 Task: View education extensions.
Action: Mouse moved to (1259, 56)
Screenshot: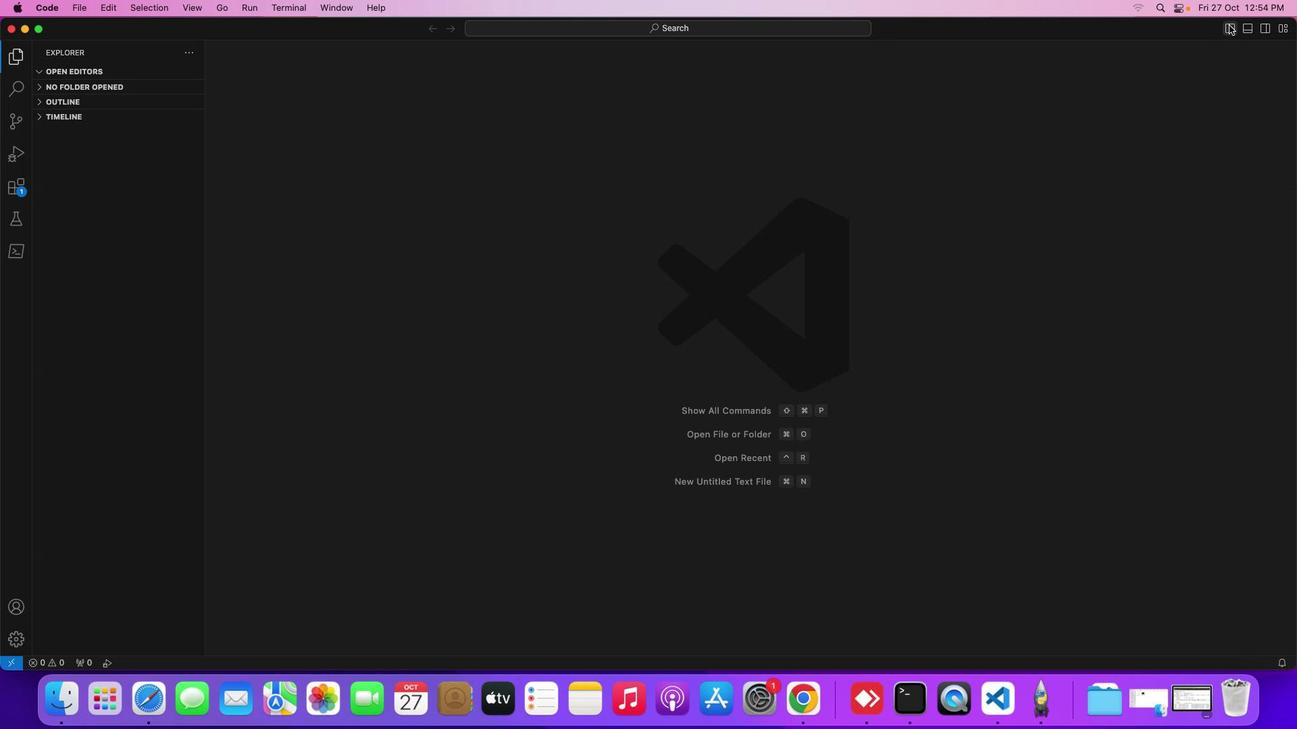 
Action: Mouse pressed left at (1259, 56)
Screenshot: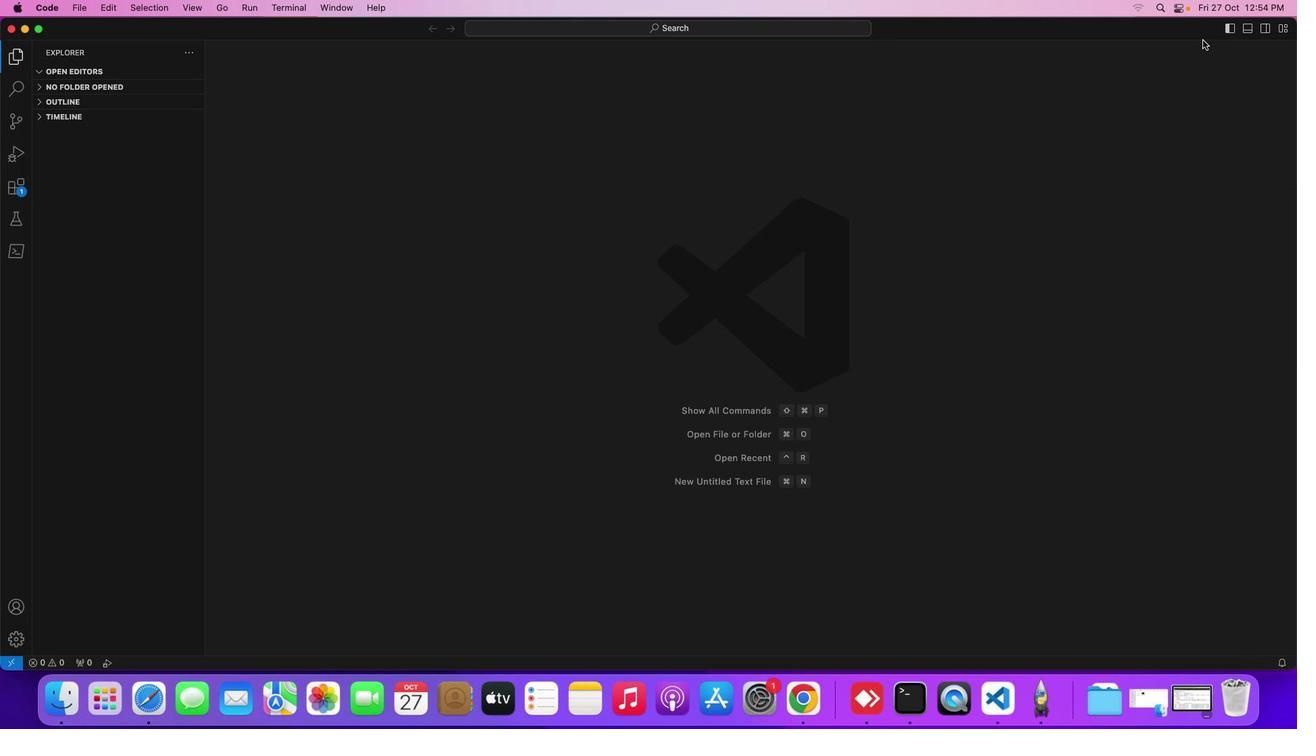 
Action: Mouse moved to (49, 218)
Screenshot: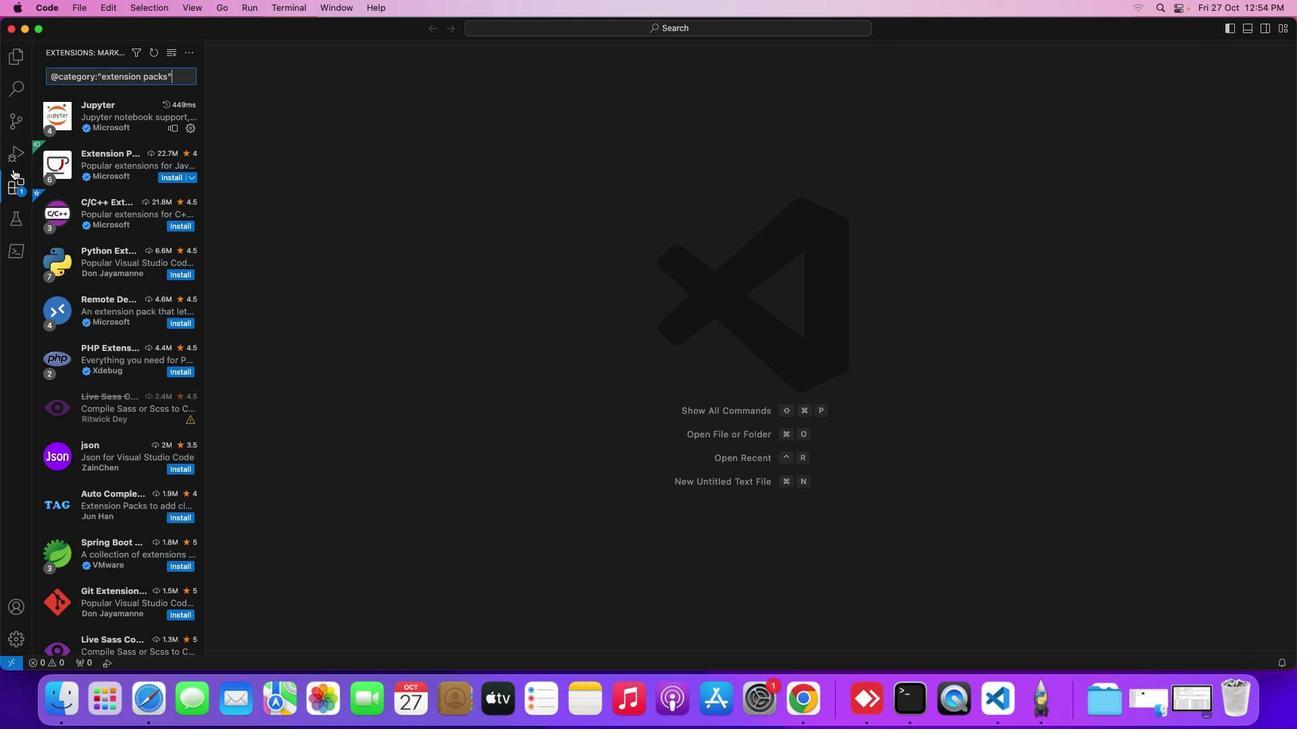 
Action: Mouse pressed left at (49, 218)
Screenshot: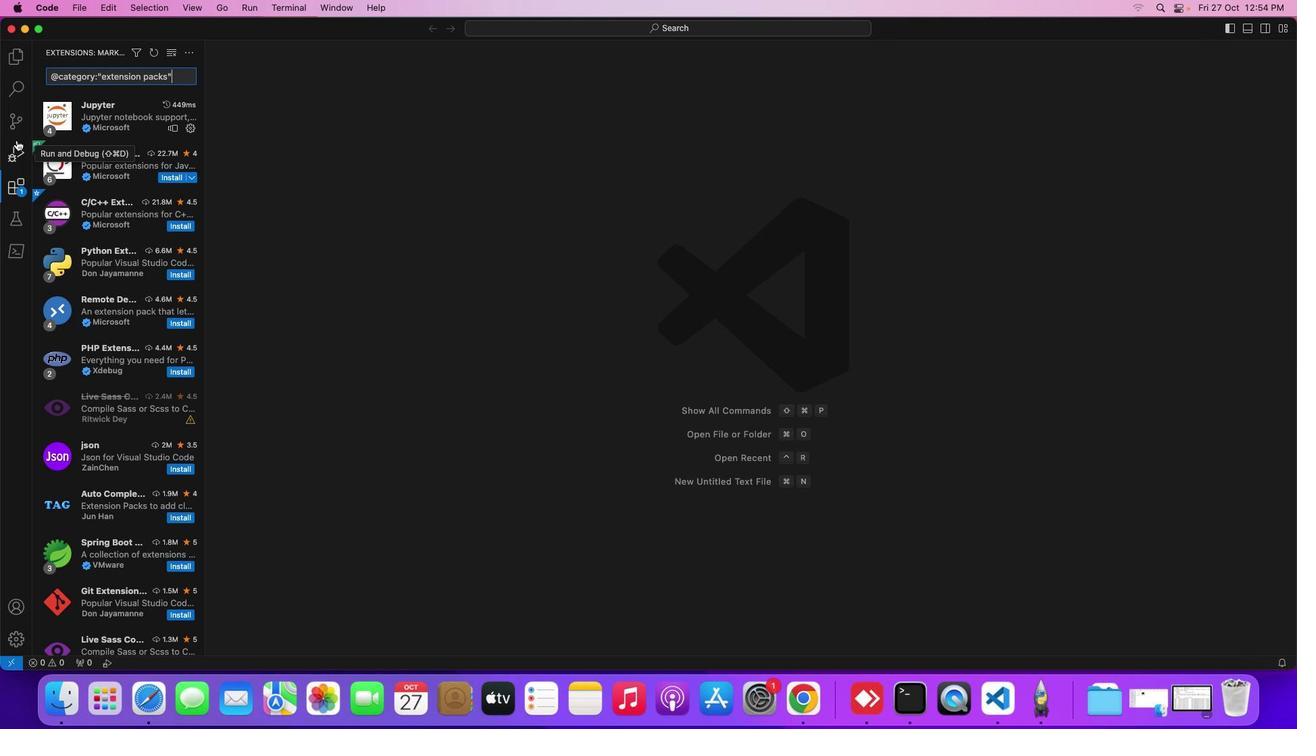 
Action: Mouse moved to (172, 84)
Screenshot: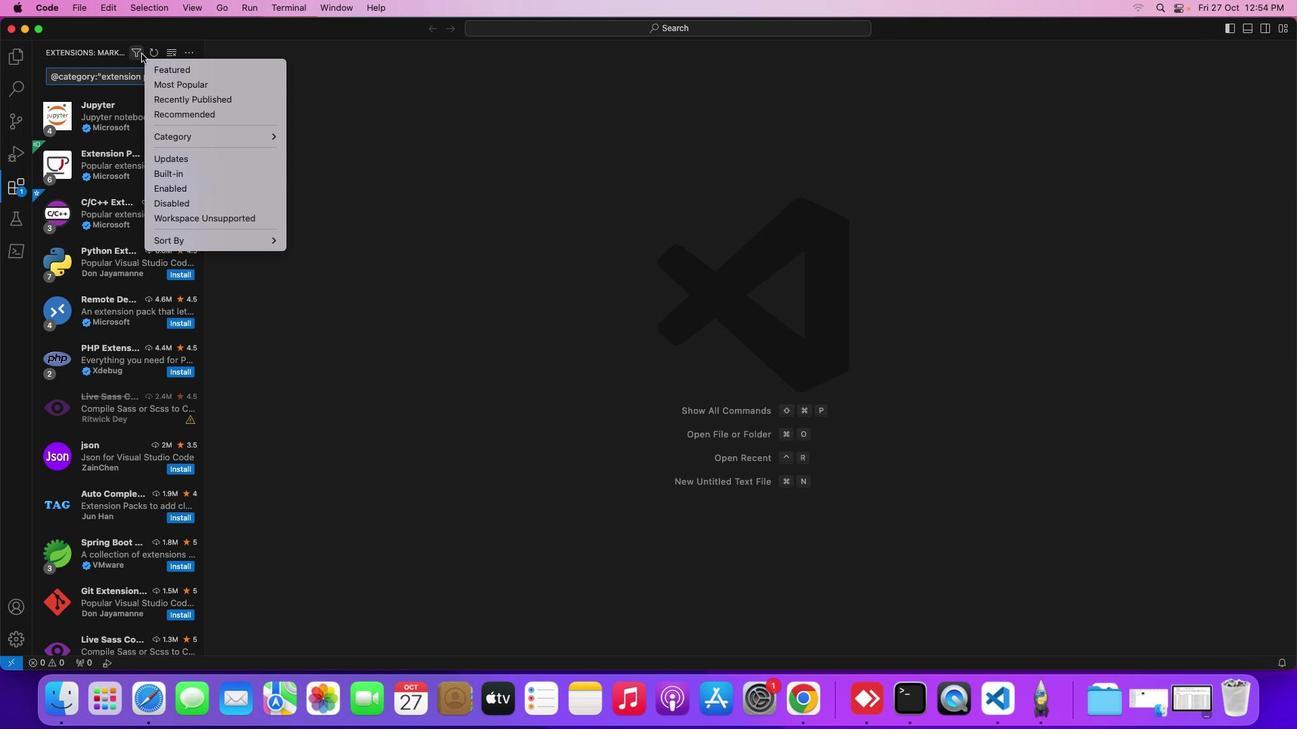 
Action: Mouse pressed left at (172, 84)
Screenshot: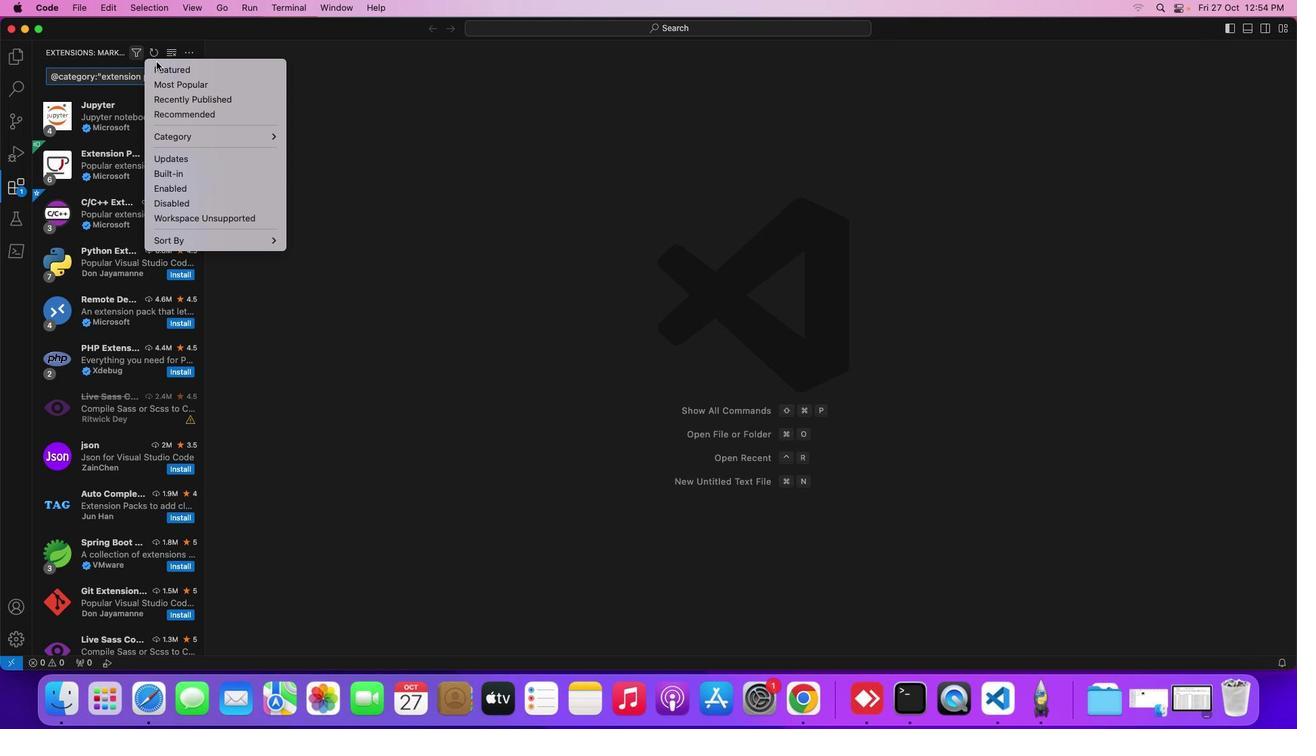 
Action: Mouse moved to (356, 224)
Screenshot: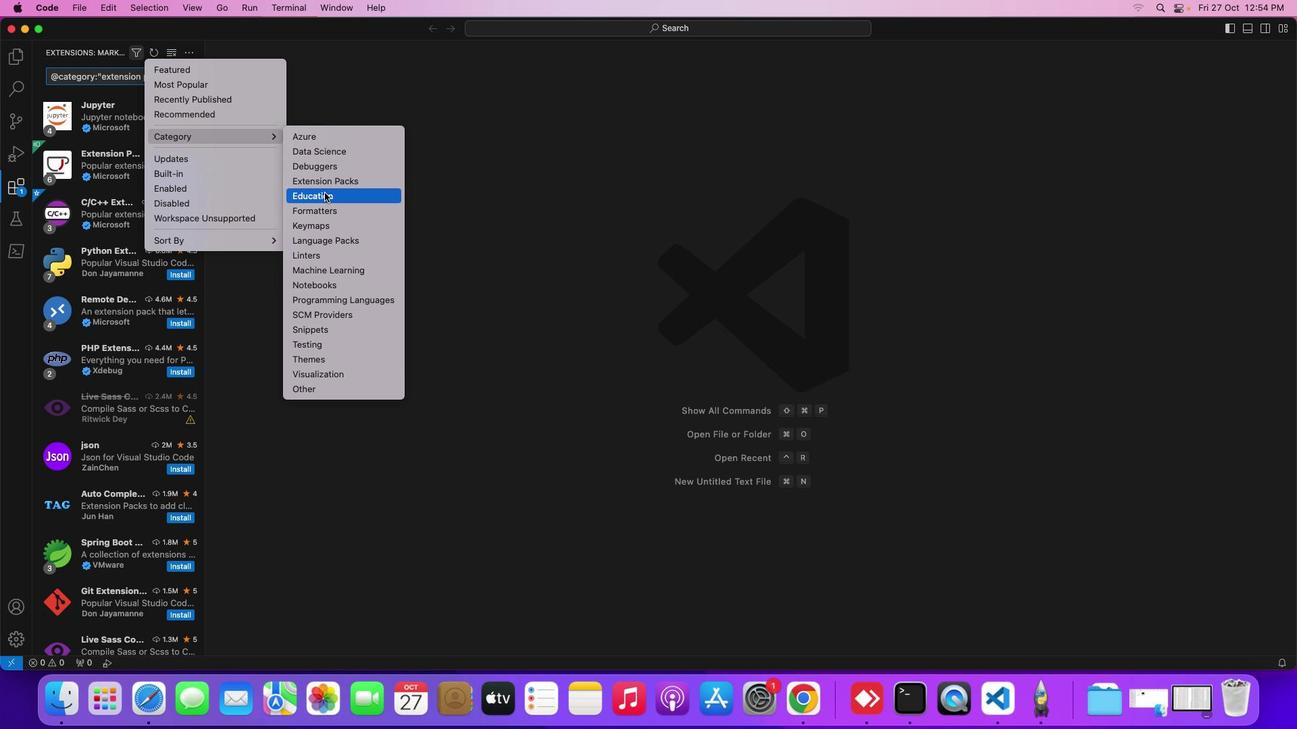 
Action: Mouse pressed left at (356, 224)
Screenshot: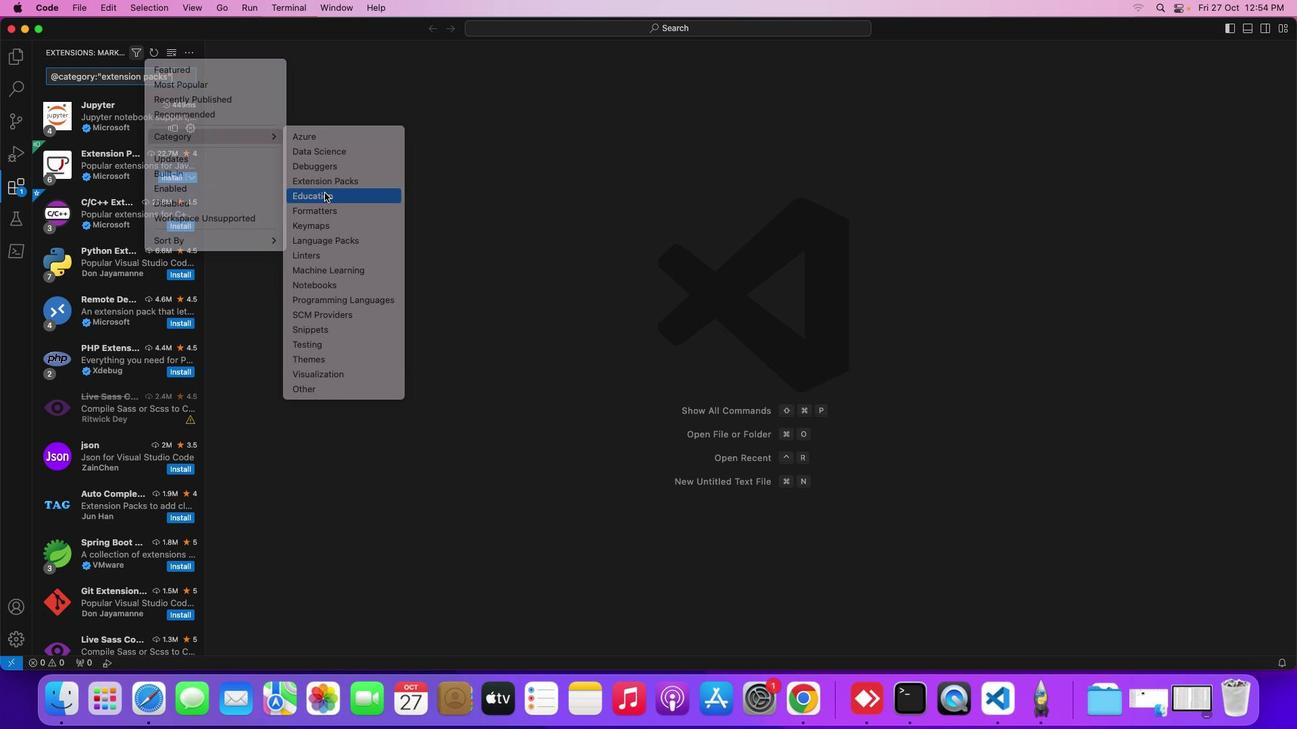 
Action: Mouse moved to (561, 87)
Screenshot: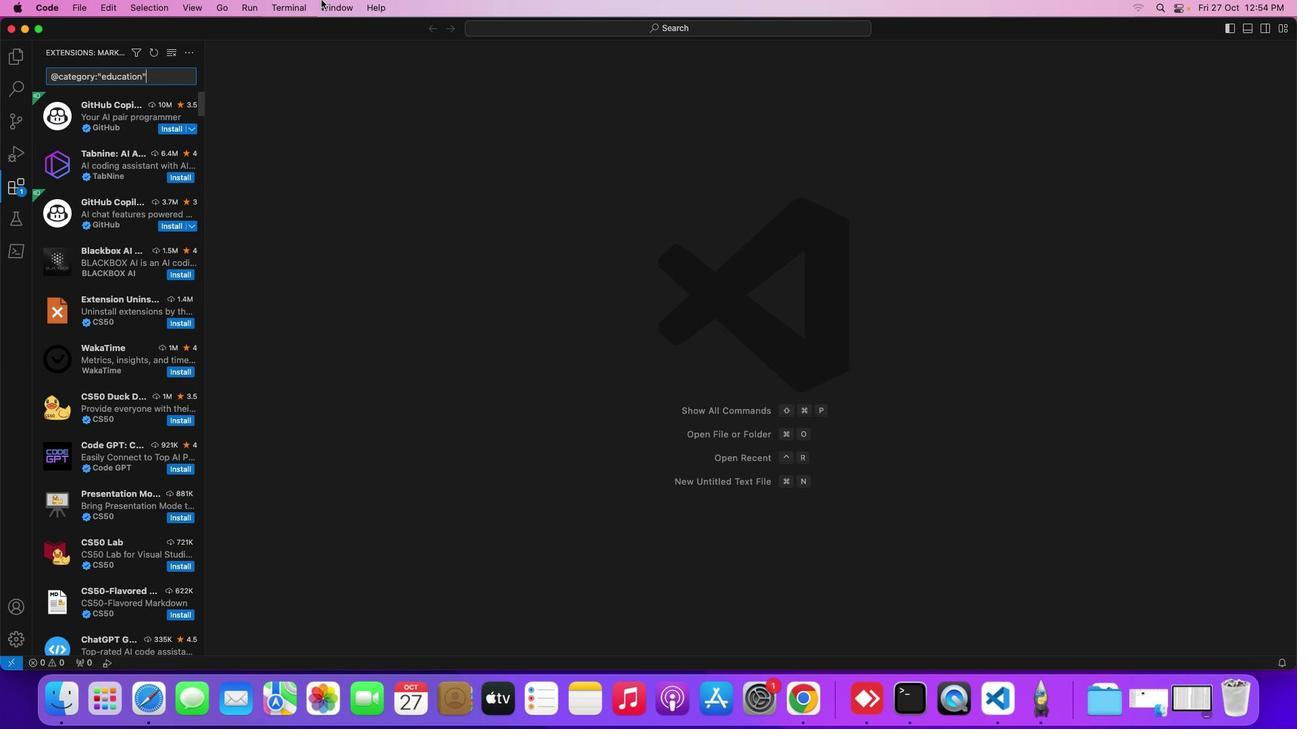 
